 Task: Sort the products in the category "Toothbrushes" by unit price (high first).
Action: Mouse moved to (963, 374)
Screenshot: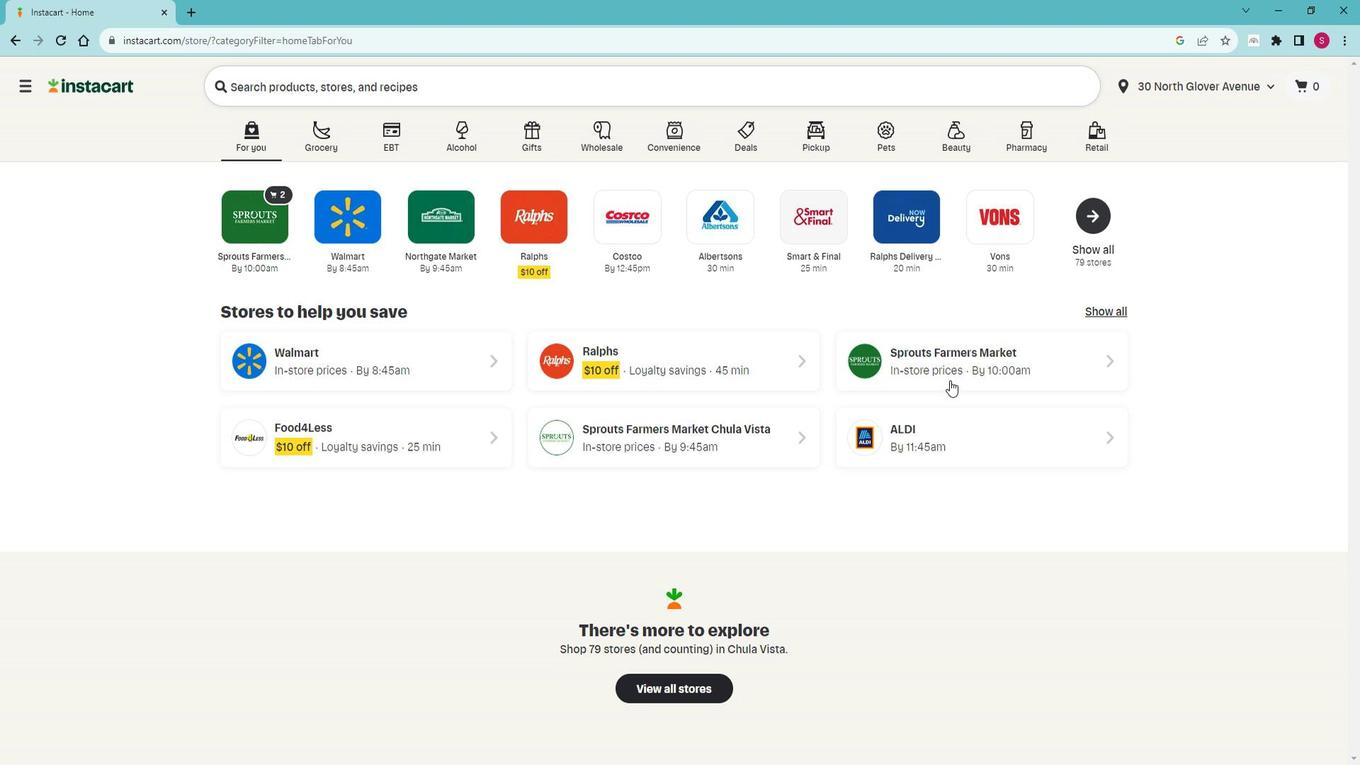 
Action: Mouse pressed left at (963, 374)
Screenshot: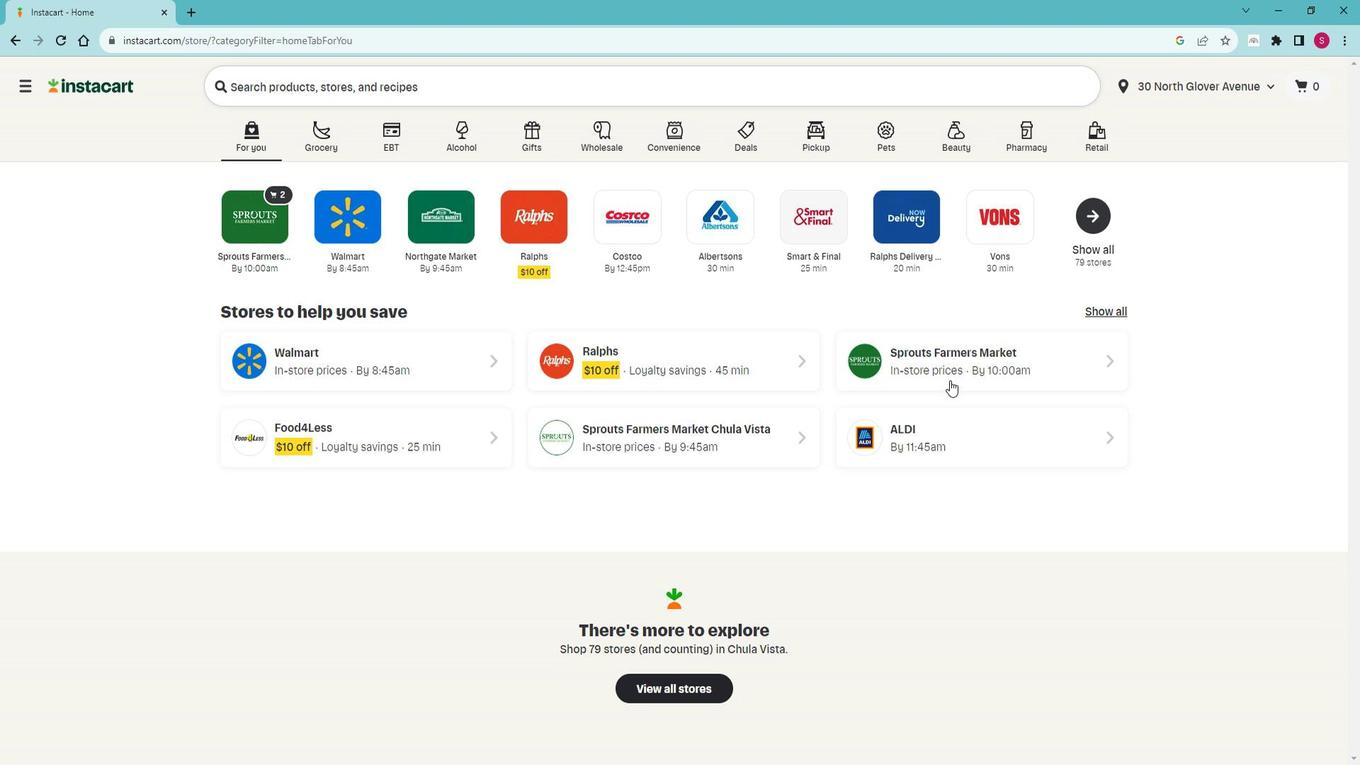 
Action: Mouse moved to (111, 485)
Screenshot: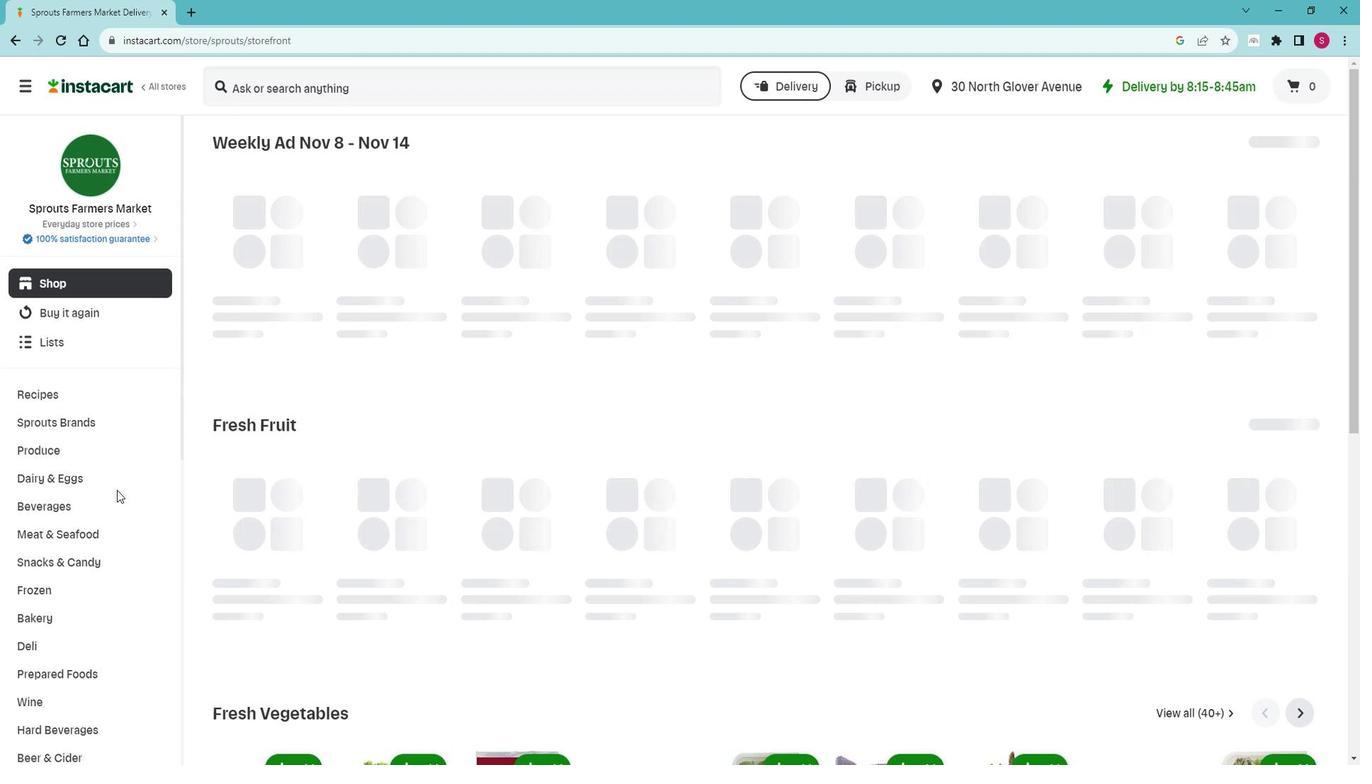 
Action: Mouse scrolled (111, 484) with delta (0, 0)
Screenshot: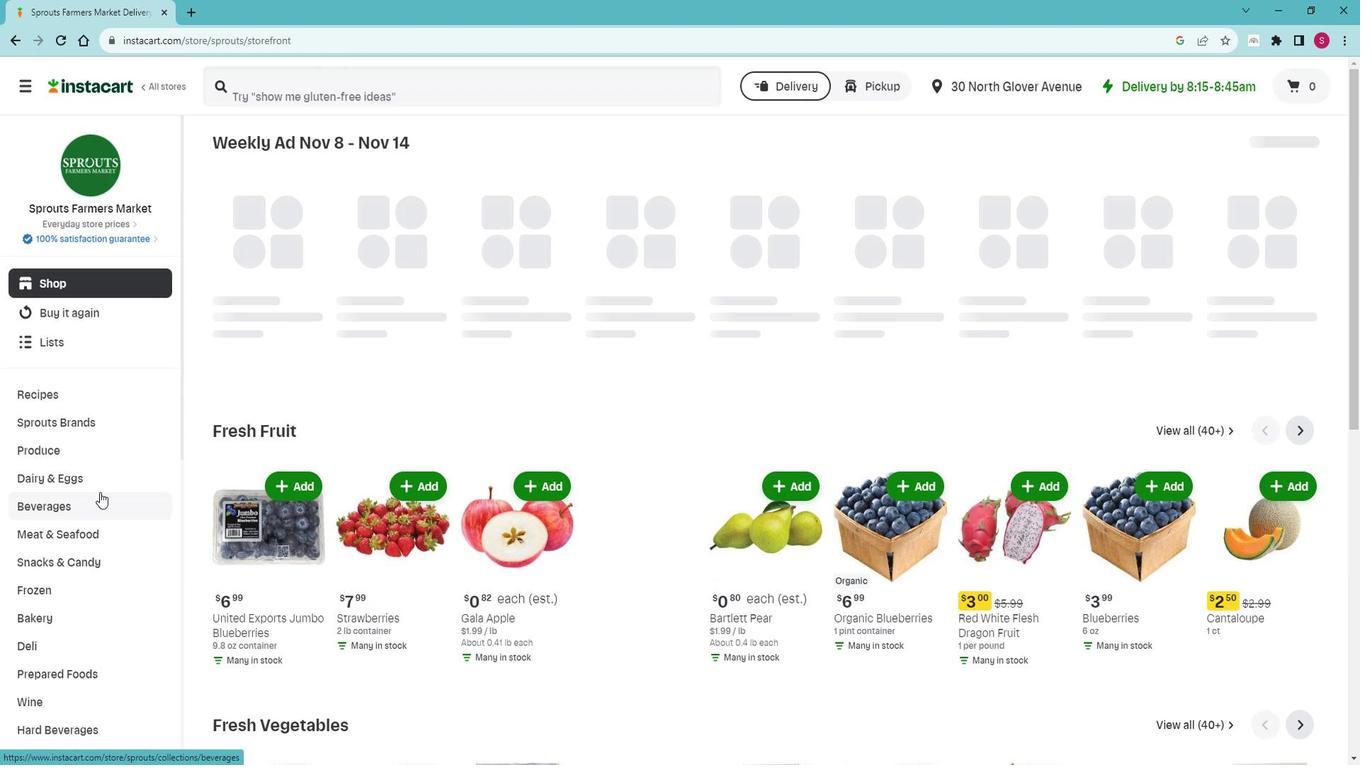 
Action: Mouse scrolled (111, 484) with delta (0, 0)
Screenshot: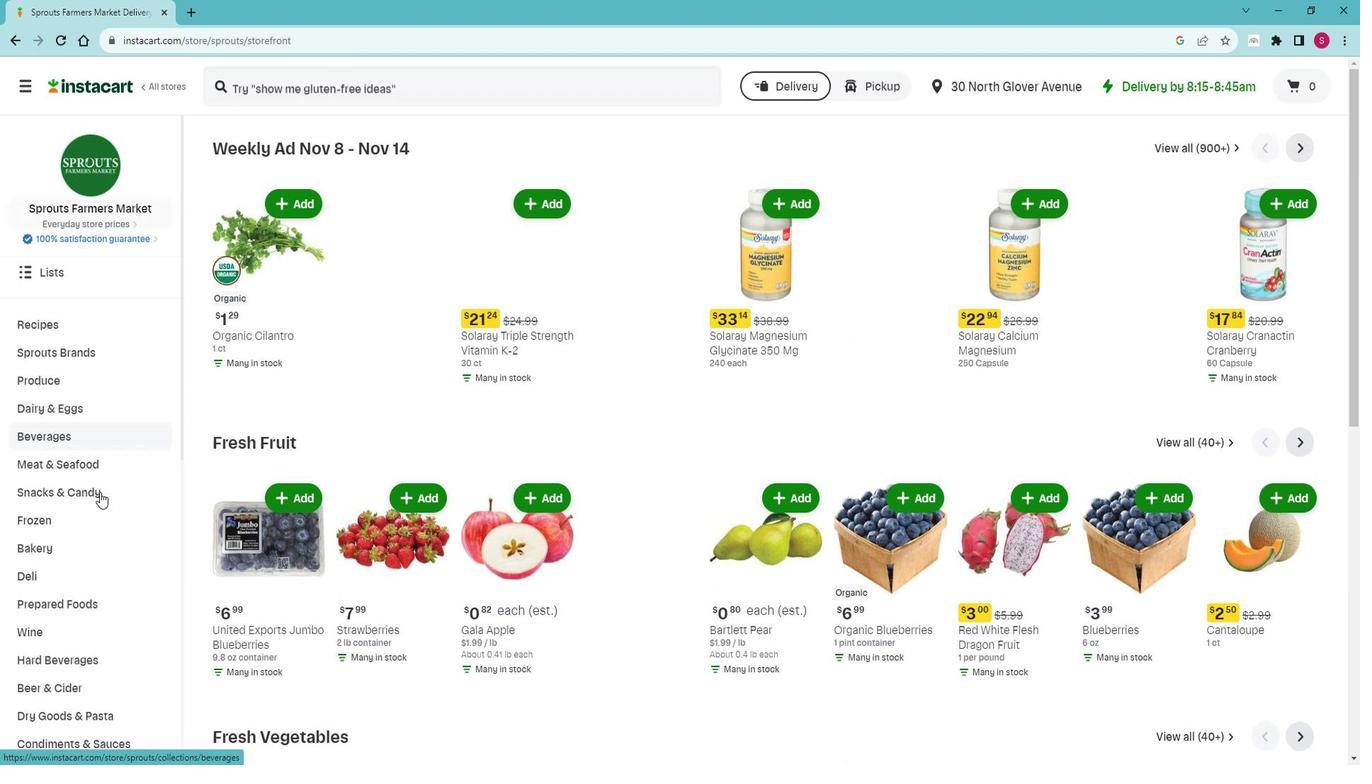 
Action: Mouse scrolled (111, 484) with delta (0, 0)
Screenshot: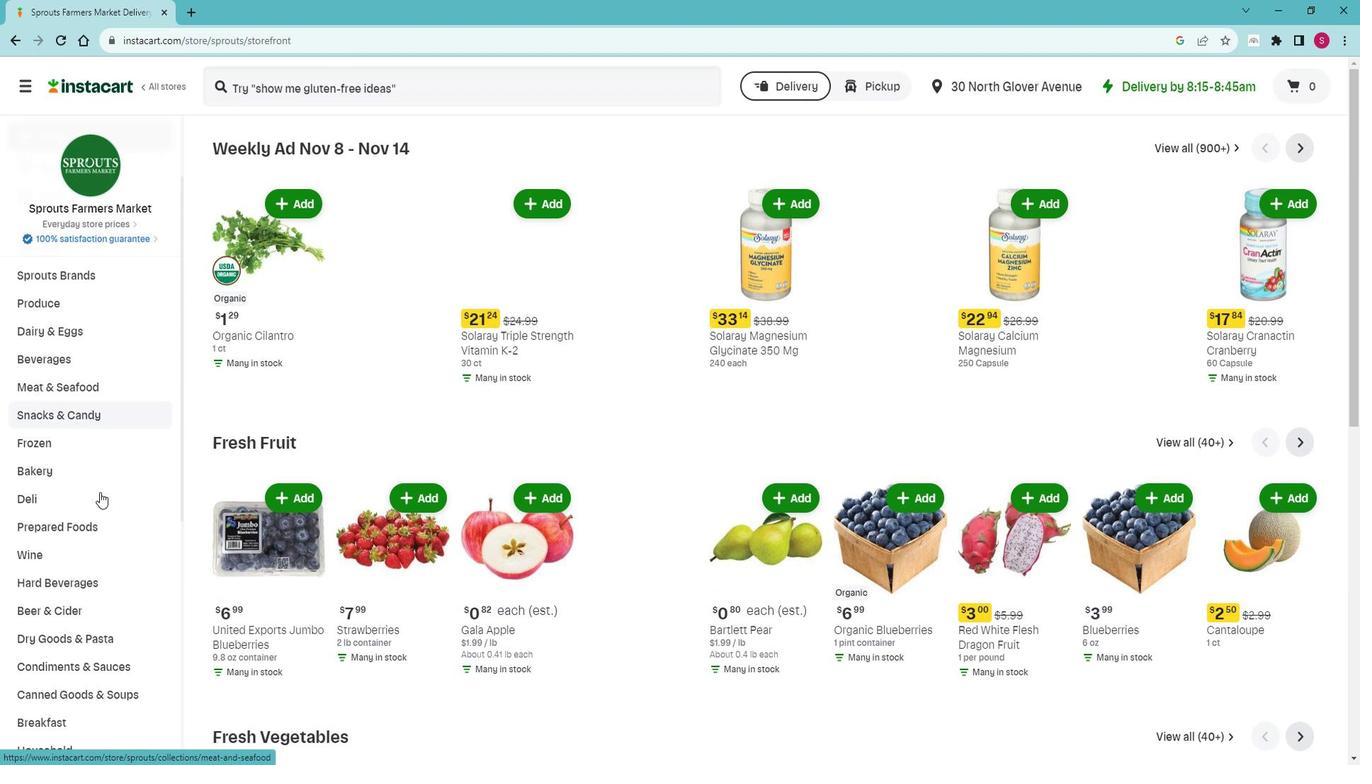 
Action: Mouse scrolled (111, 484) with delta (0, 0)
Screenshot: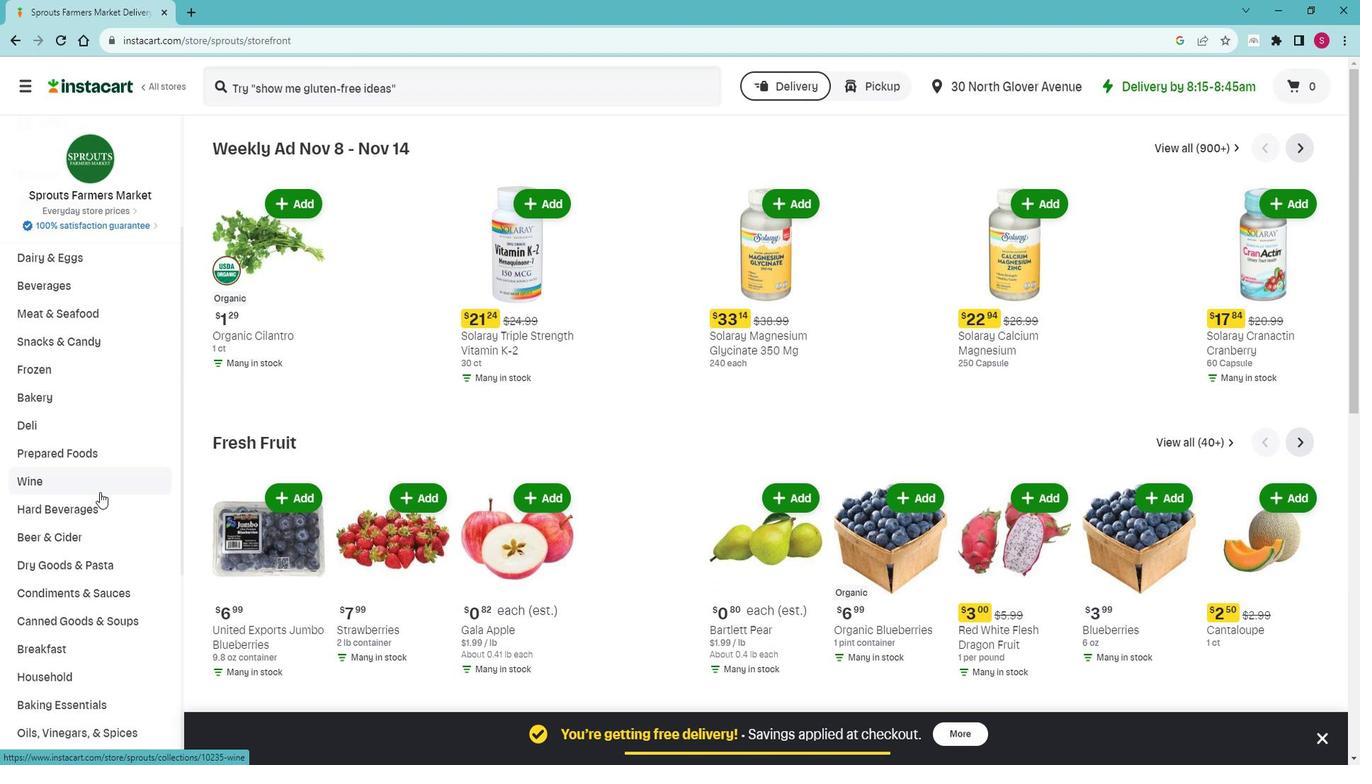 
Action: Mouse scrolled (111, 484) with delta (0, 0)
Screenshot: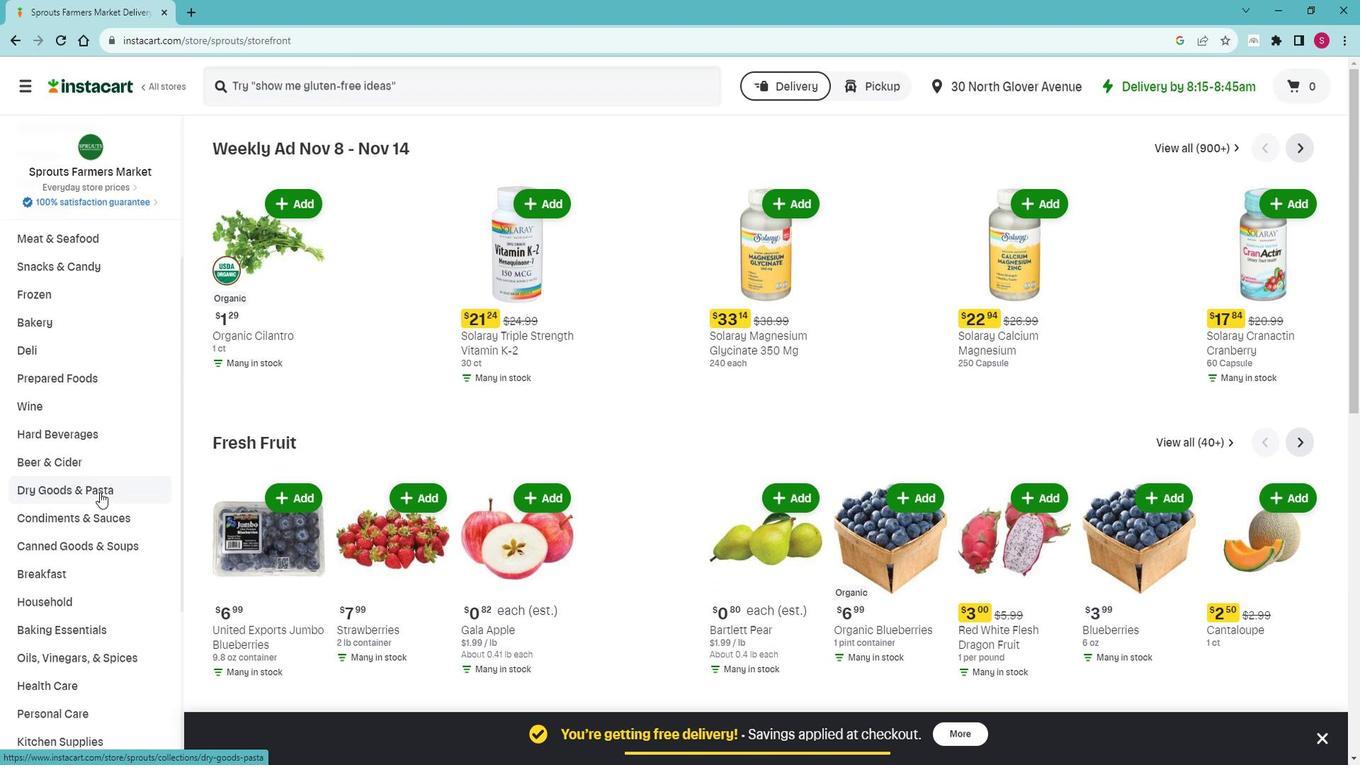 
Action: Mouse moved to (82, 510)
Screenshot: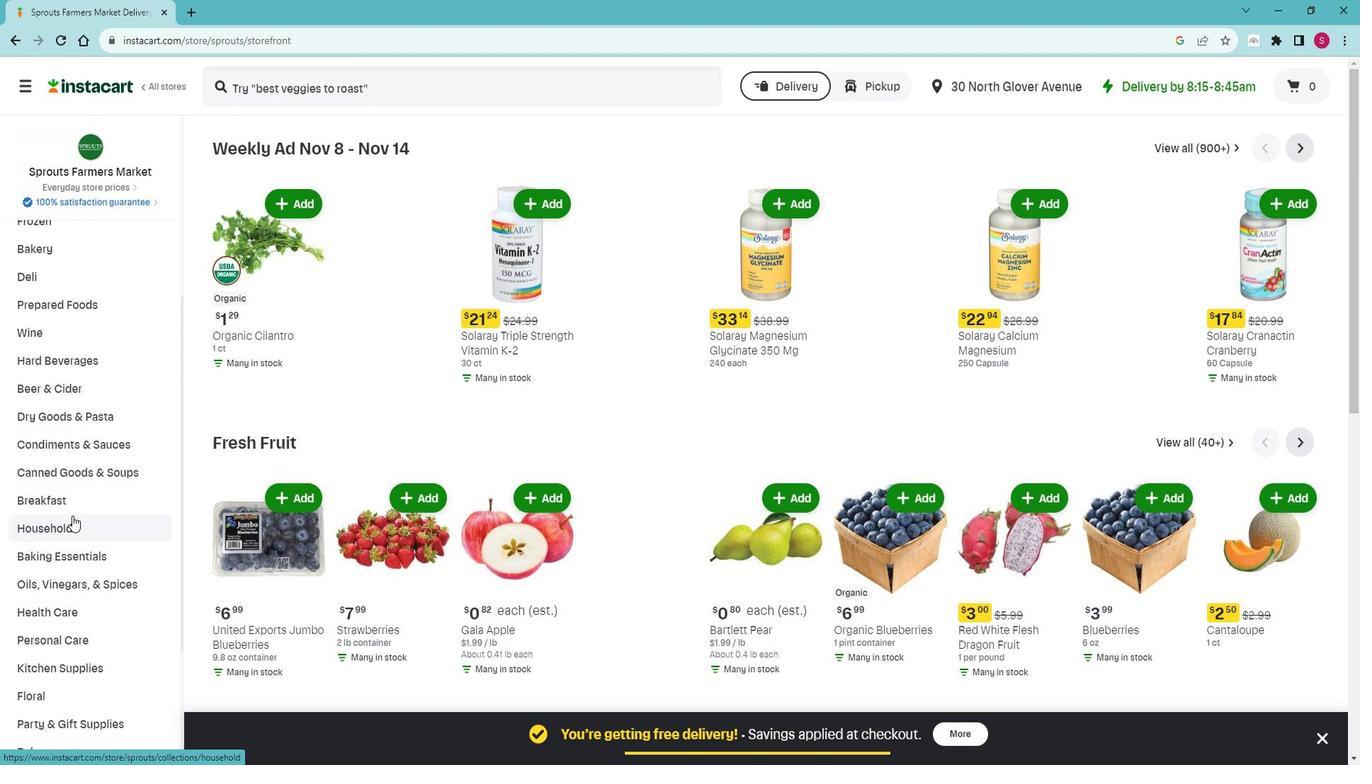 
Action: Mouse scrolled (82, 509) with delta (0, 0)
Screenshot: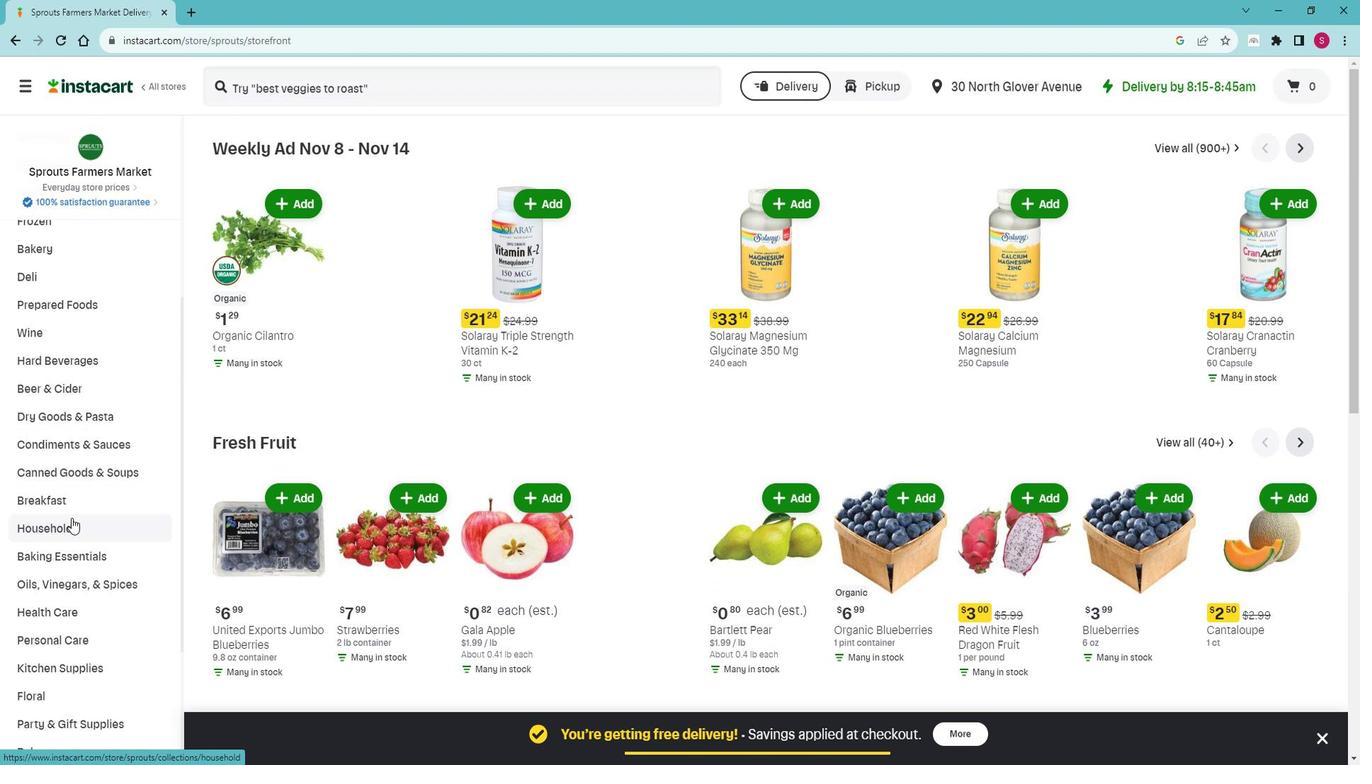
Action: Mouse scrolled (82, 509) with delta (0, 0)
Screenshot: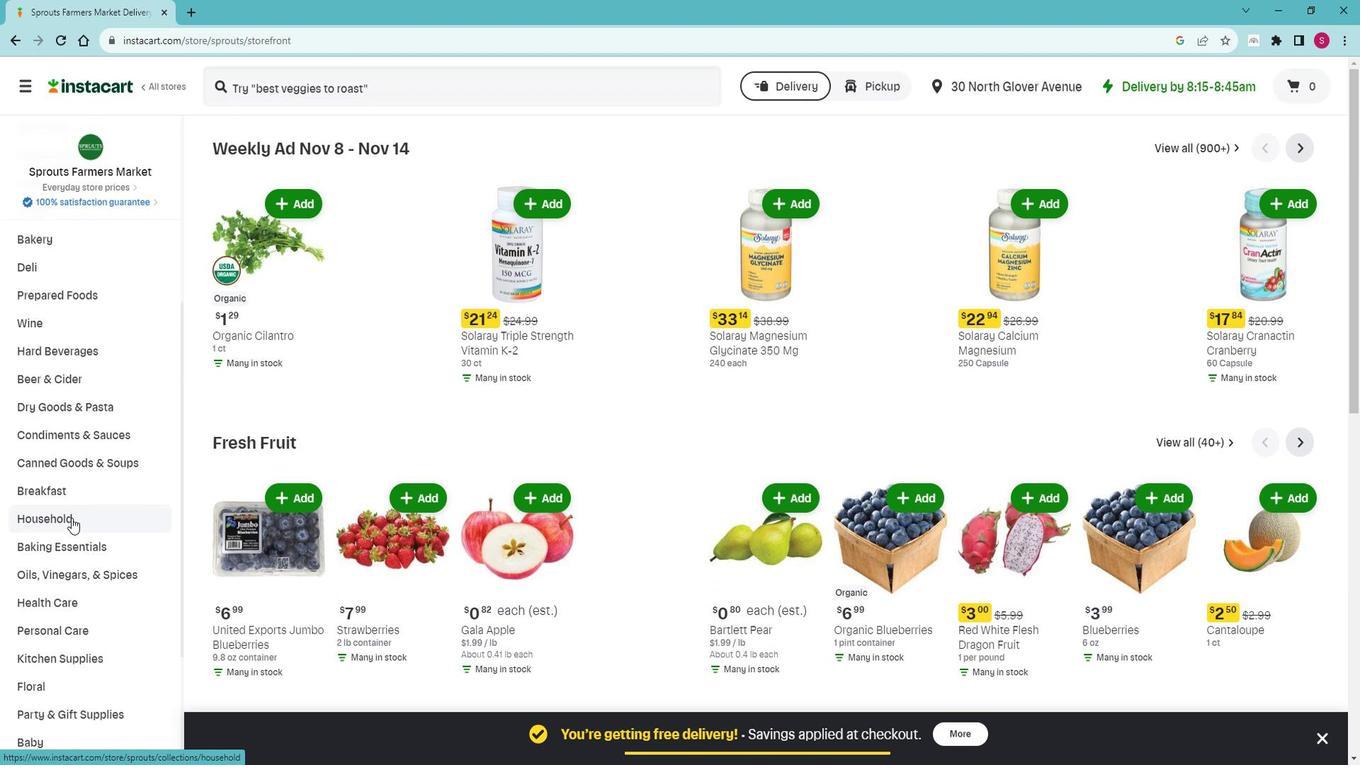 
Action: Mouse moved to (85, 485)
Screenshot: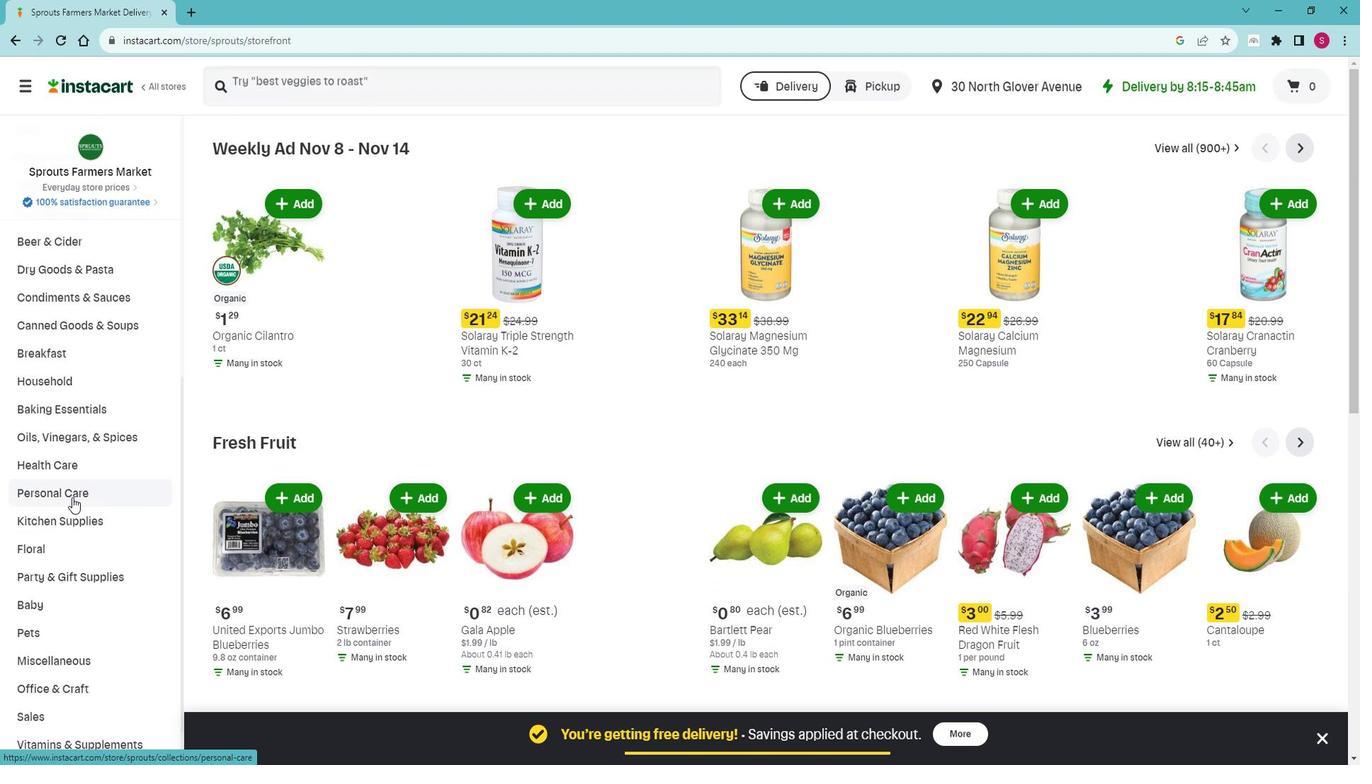 
Action: Mouse pressed left at (85, 485)
Screenshot: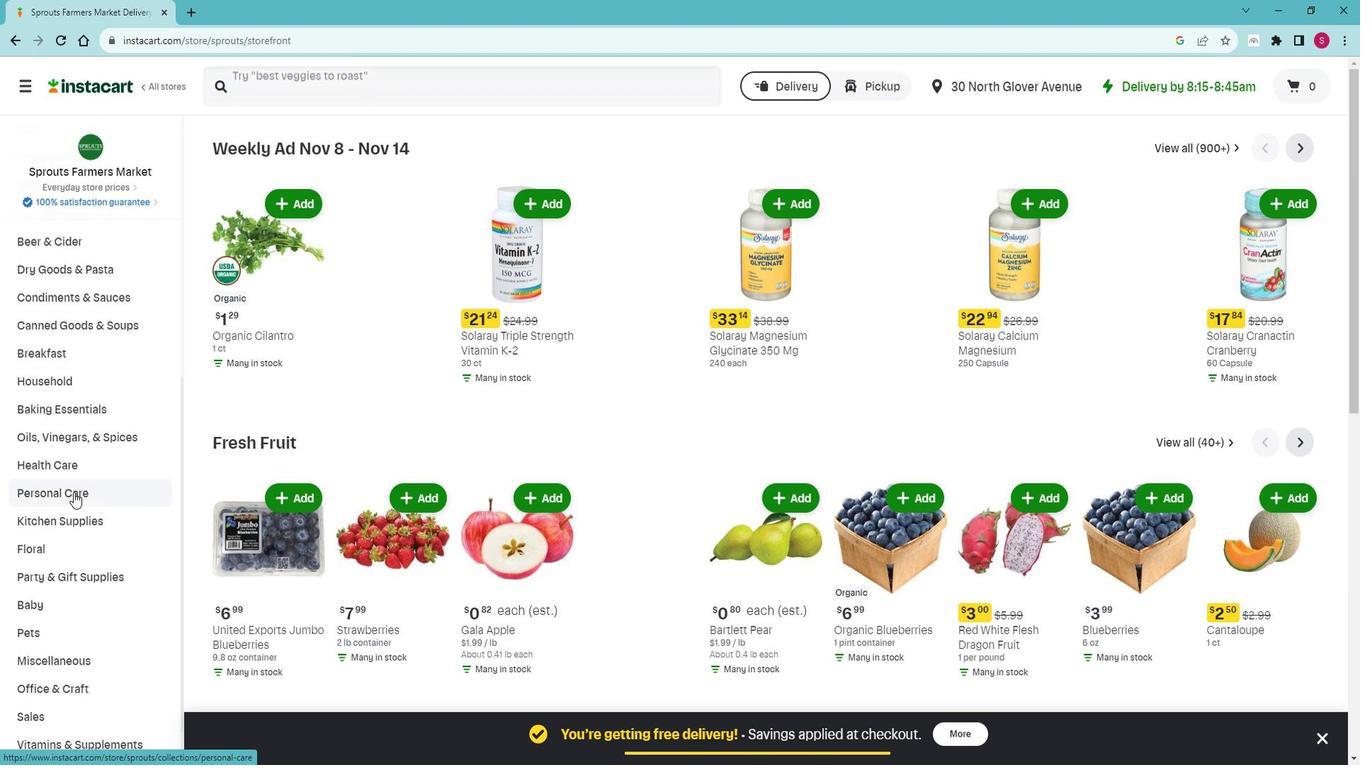 
Action: Mouse moved to (77, 535)
Screenshot: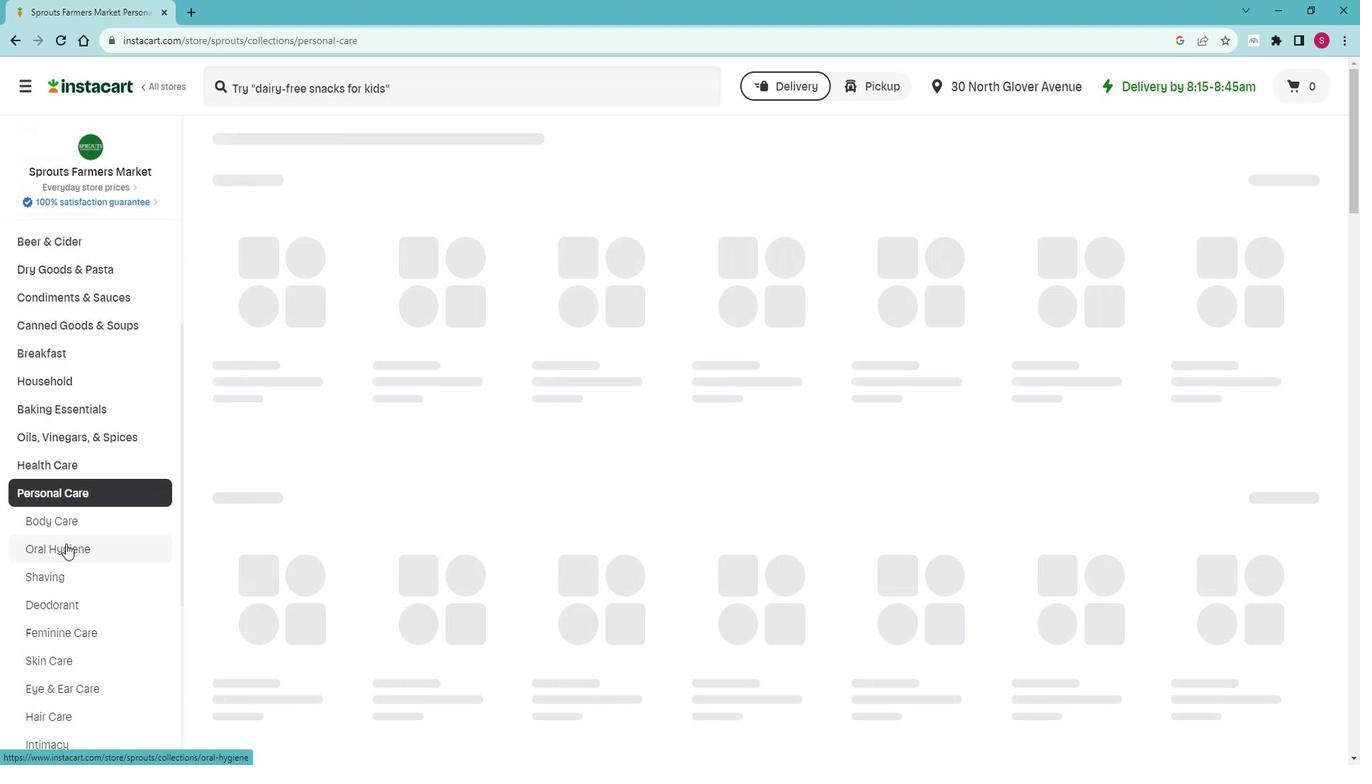 
Action: Mouse pressed left at (77, 535)
Screenshot: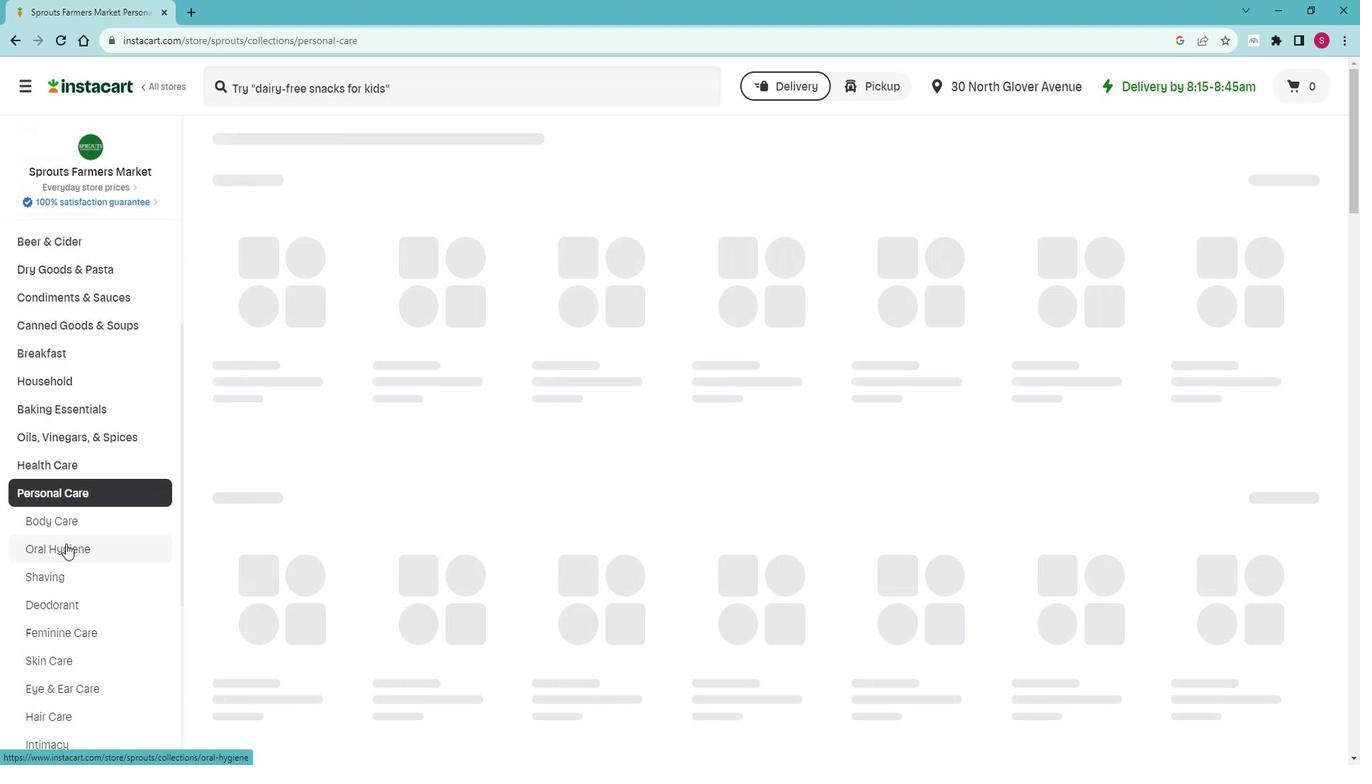
Action: Mouse moved to (350, 209)
Screenshot: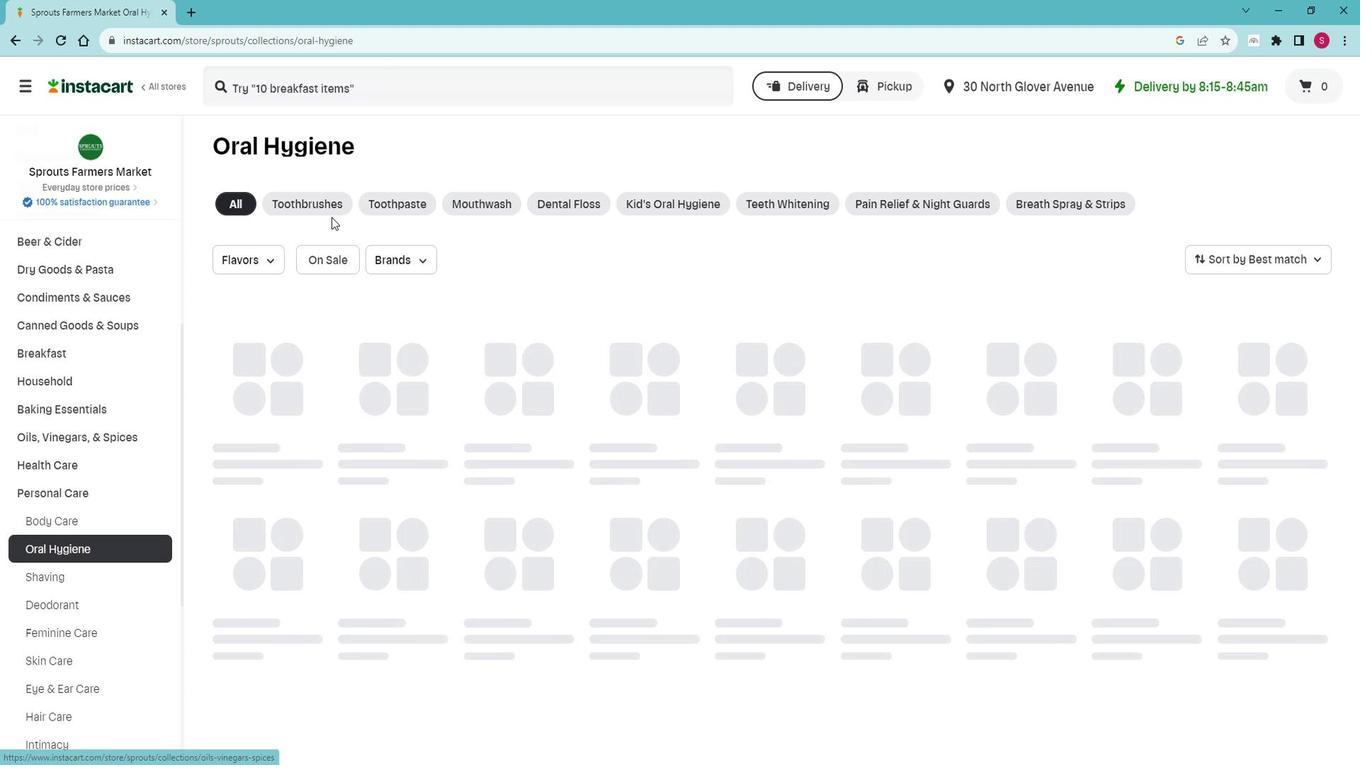 
Action: Mouse pressed left at (350, 209)
Screenshot: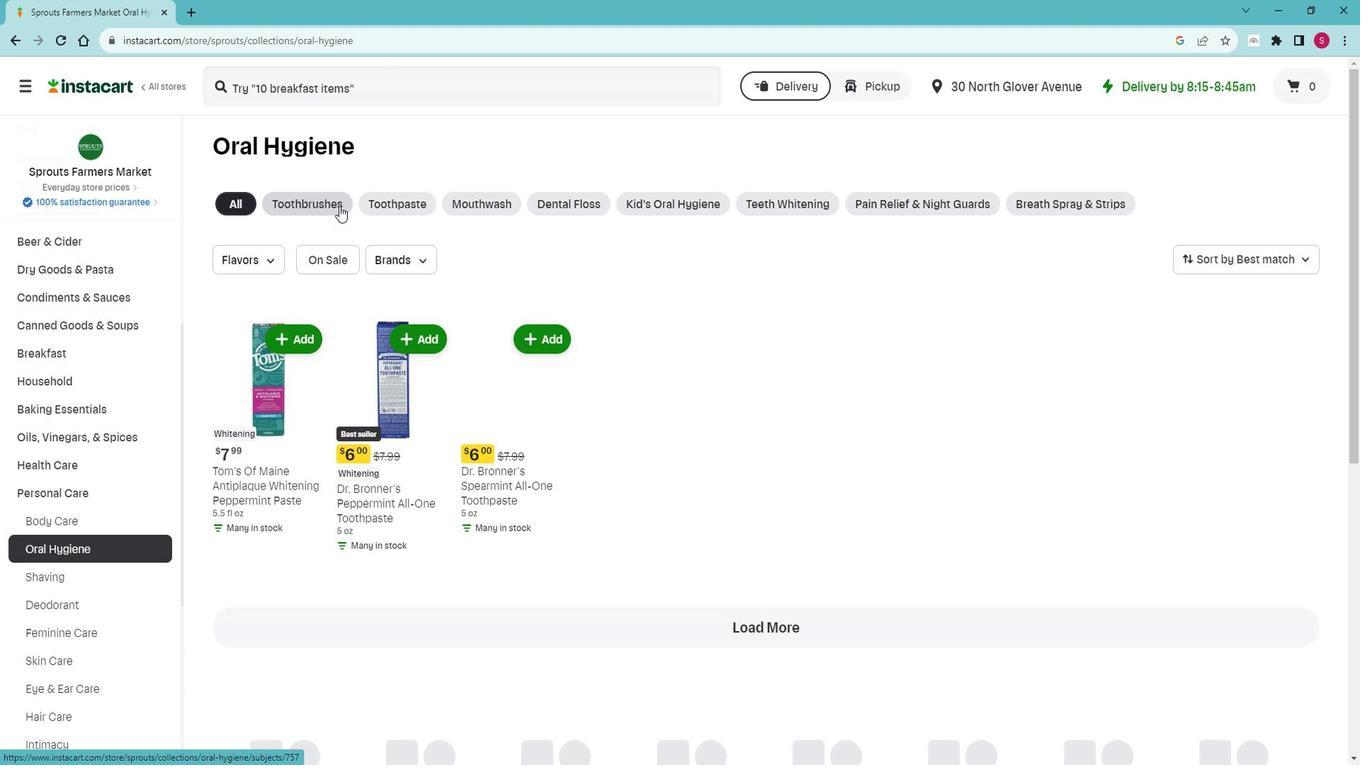 
Action: Mouse moved to (1318, 255)
Screenshot: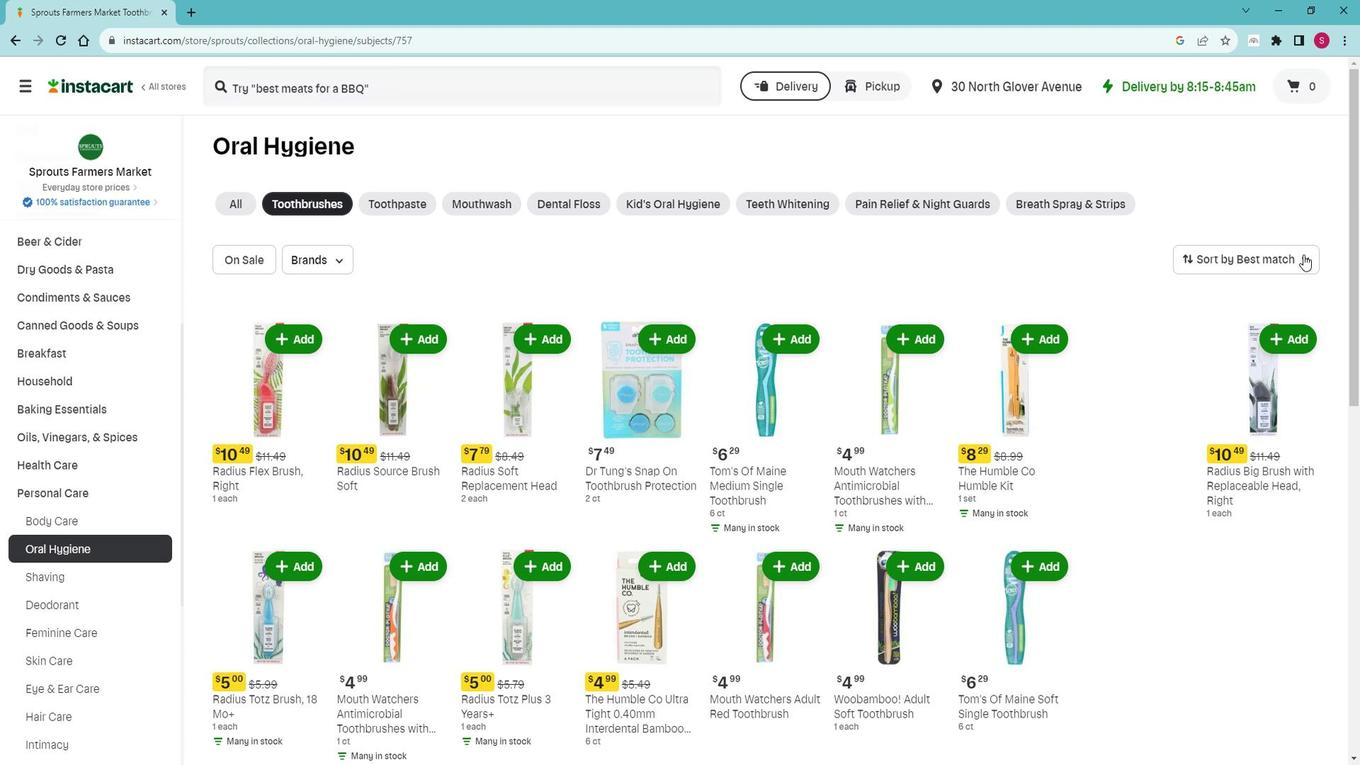 
Action: Mouse pressed left at (1318, 255)
Screenshot: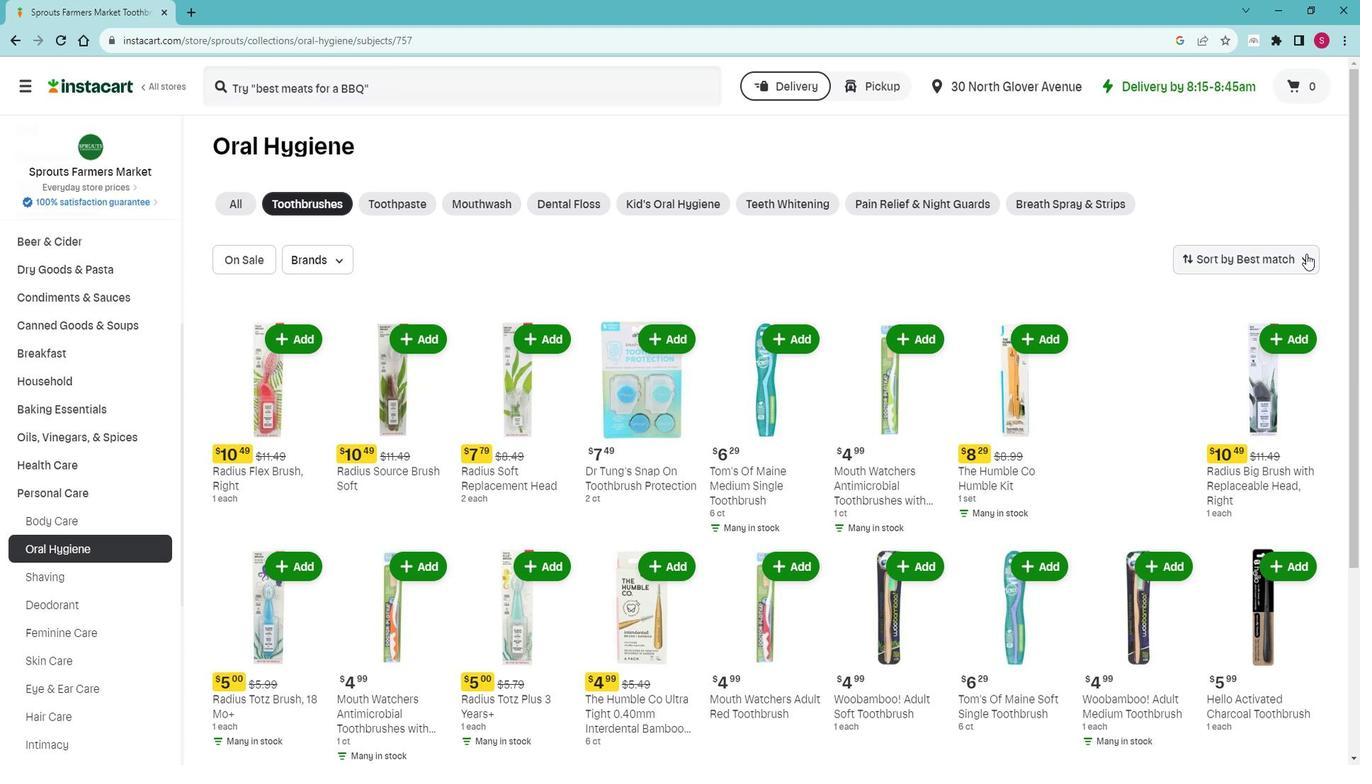 
Action: Mouse moved to (1260, 434)
Screenshot: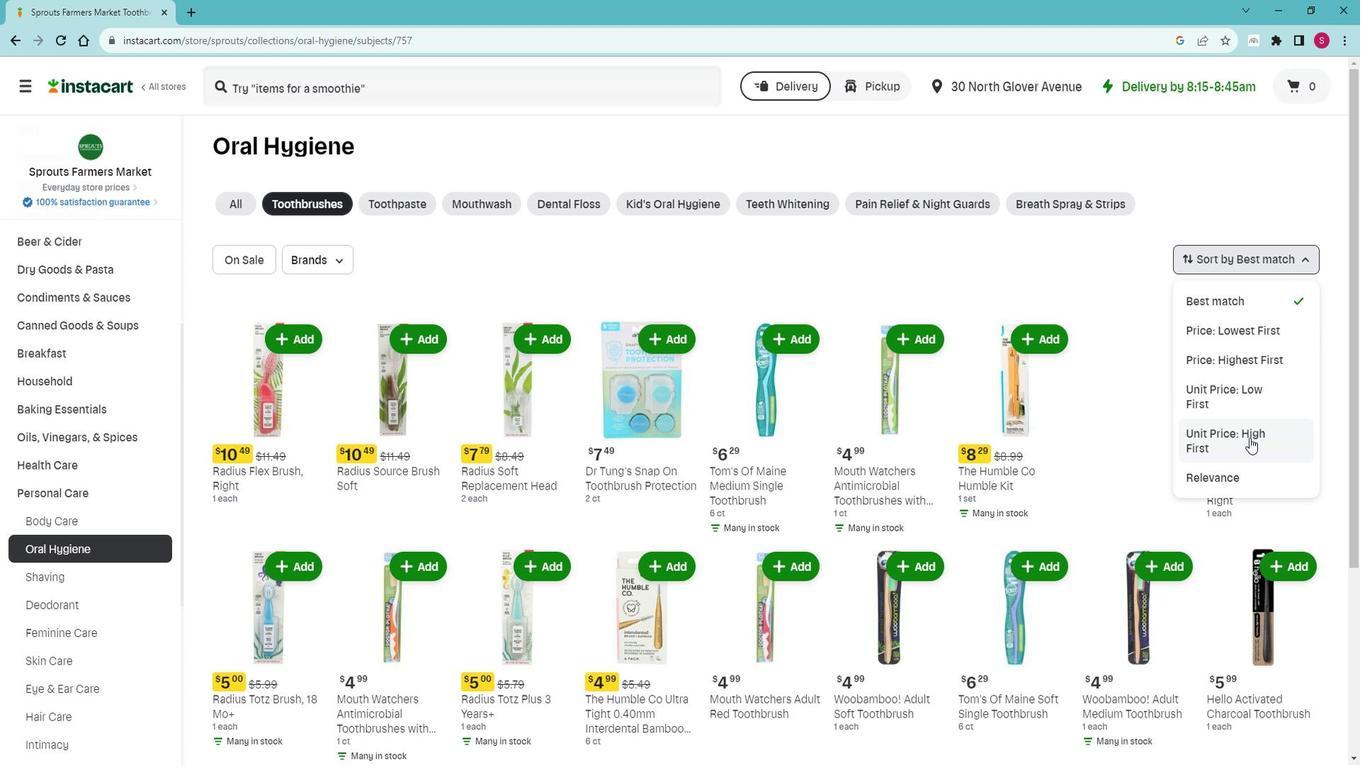 
Action: Mouse pressed left at (1260, 434)
Screenshot: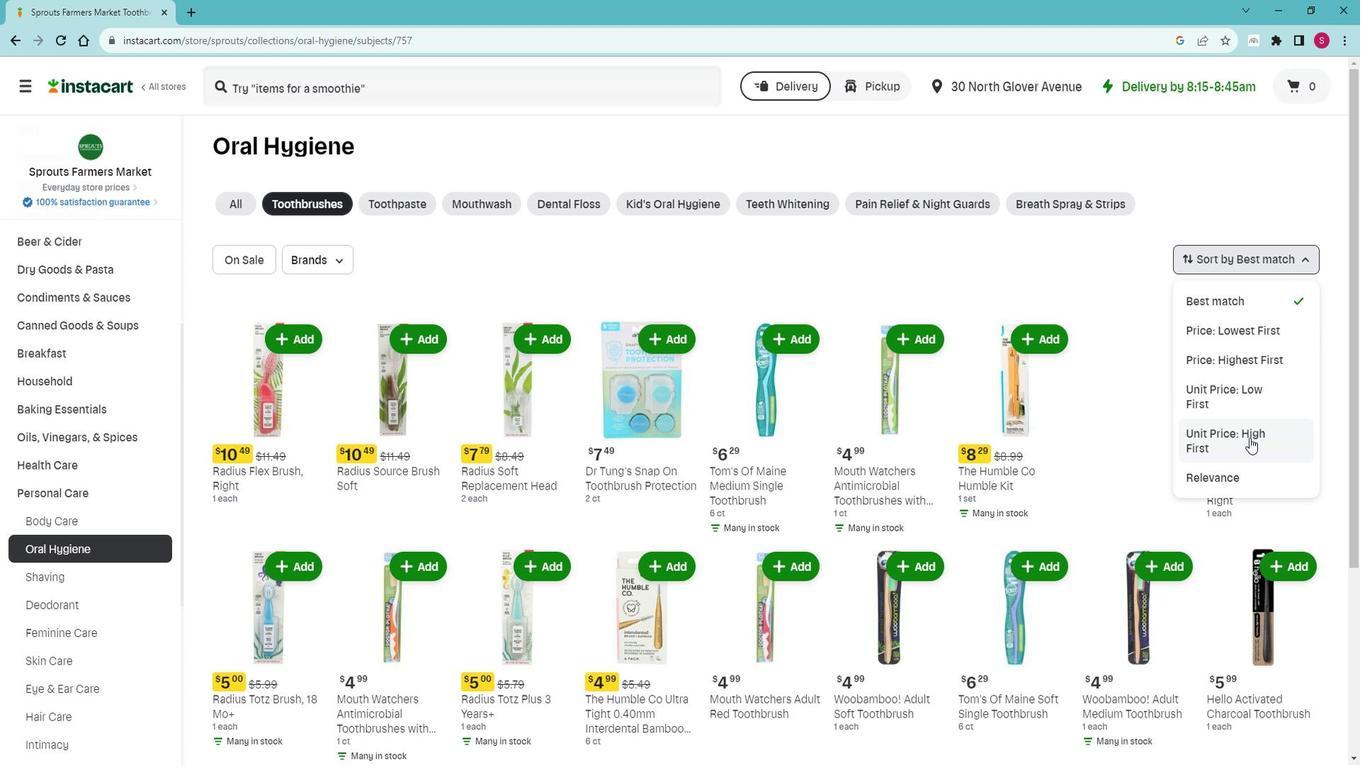 
Action: Mouse moved to (1058, 260)
Screenshot: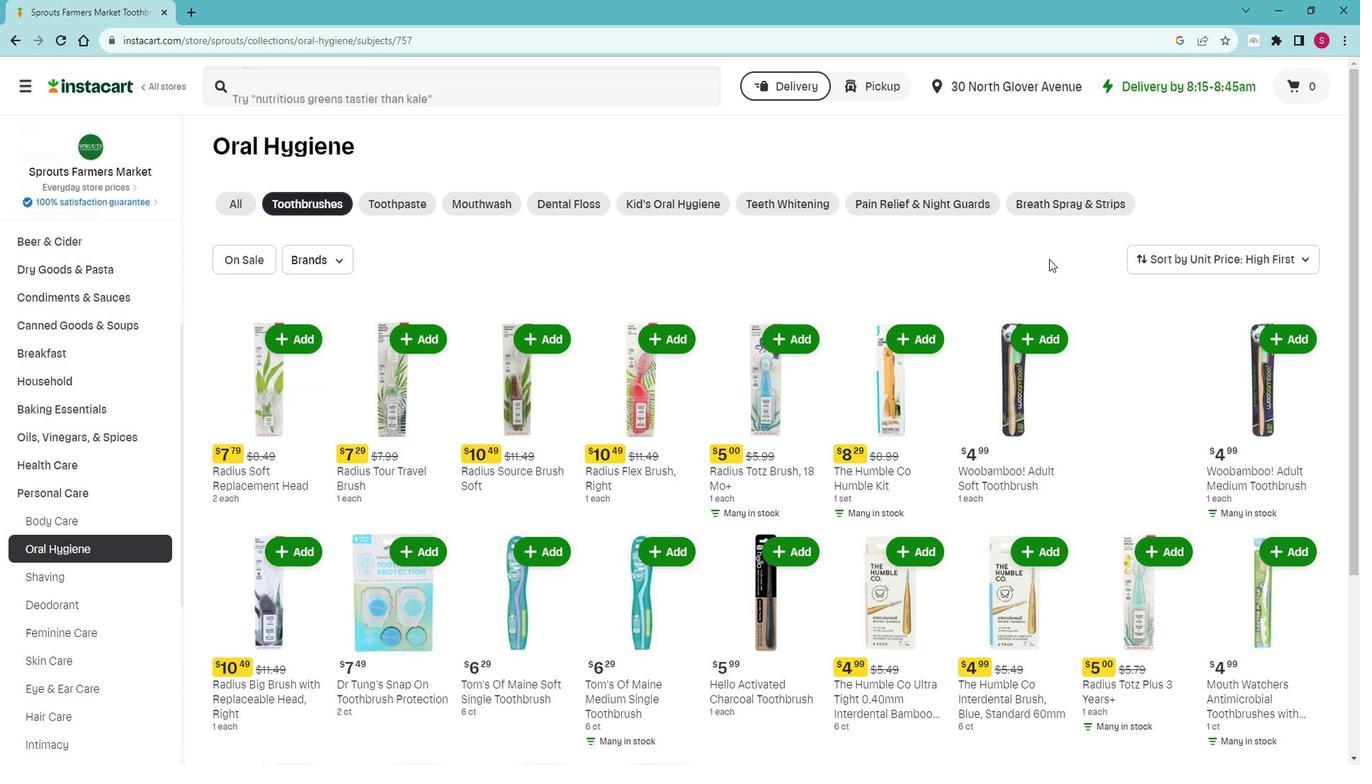 
